 Task: Change the search engine used in the address bar to yandex.
Action: Mouse moved to (938, 30)
Screenshot: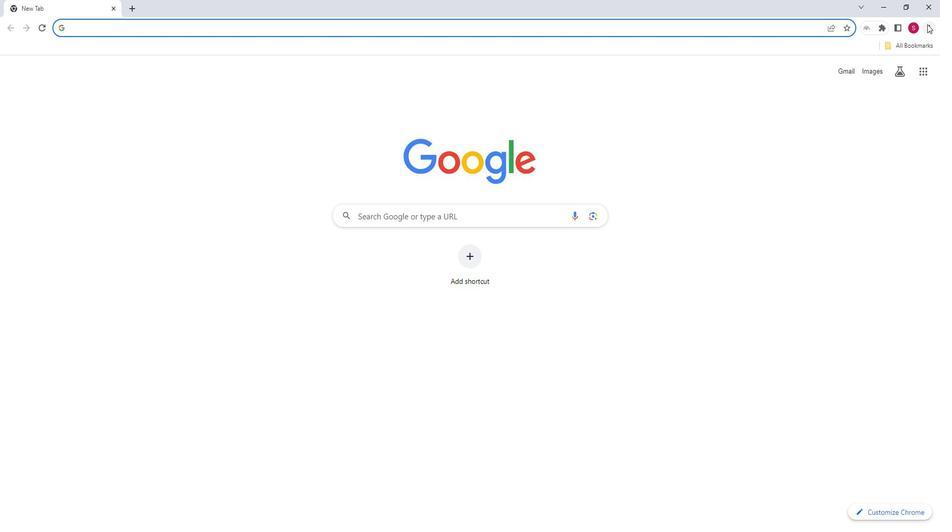 
Action: Mouse pressed left at (938, 30)
Screenshot: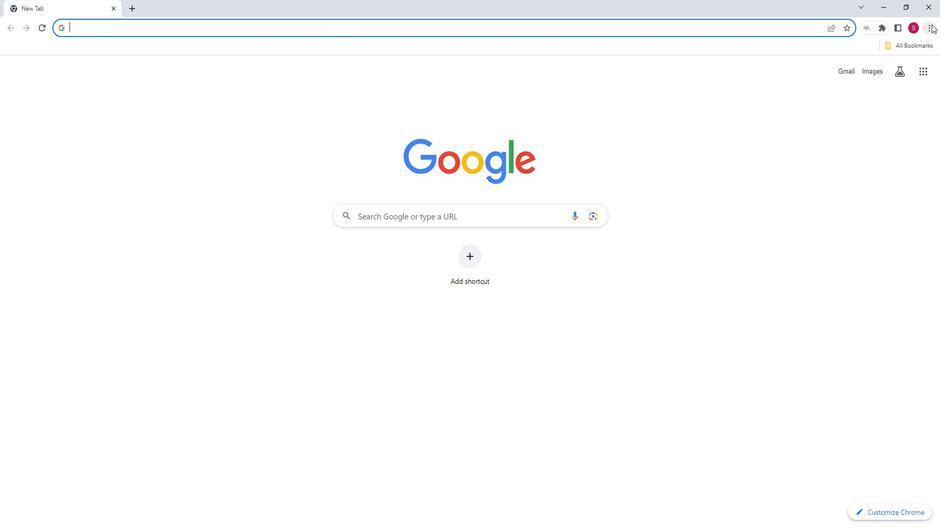 
Action: Mouse moved to (827, 213)
Screenshot: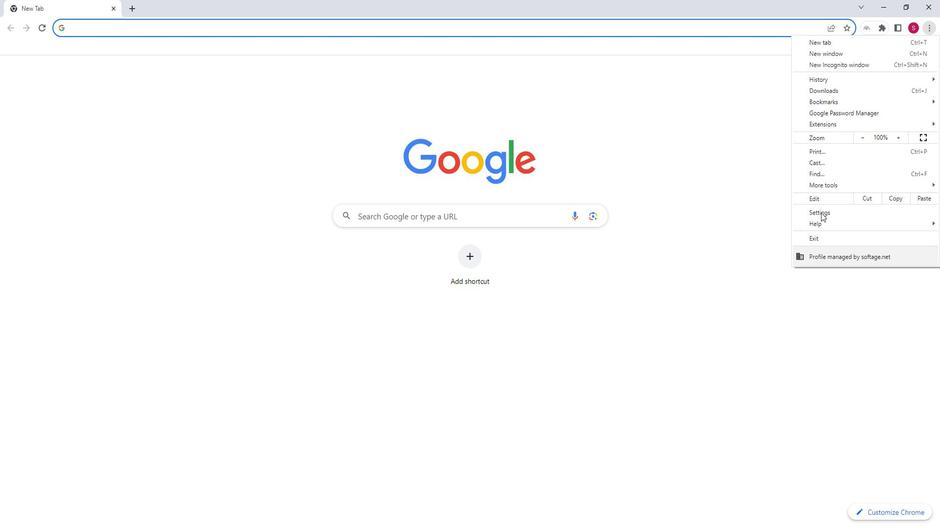 
Action: Mouse pressed left at (827, 213)
Screenshot: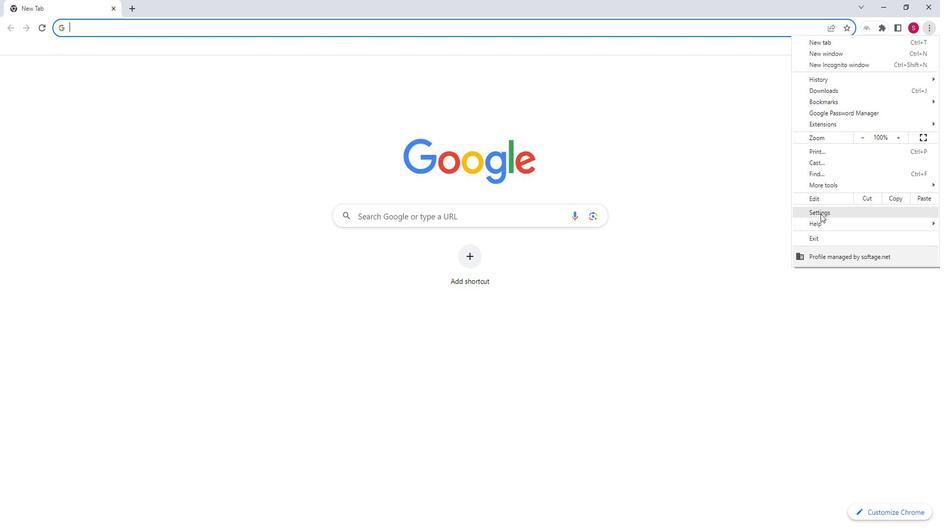 
Action: Mouse moved to (73, 187)
Screenshot: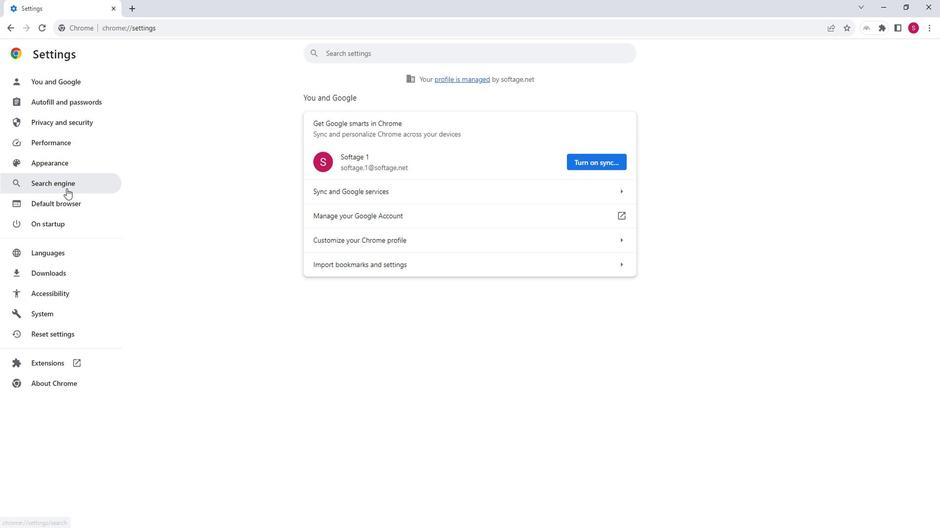
Action: Mouse pressed left at (73, 187)
Screenshot: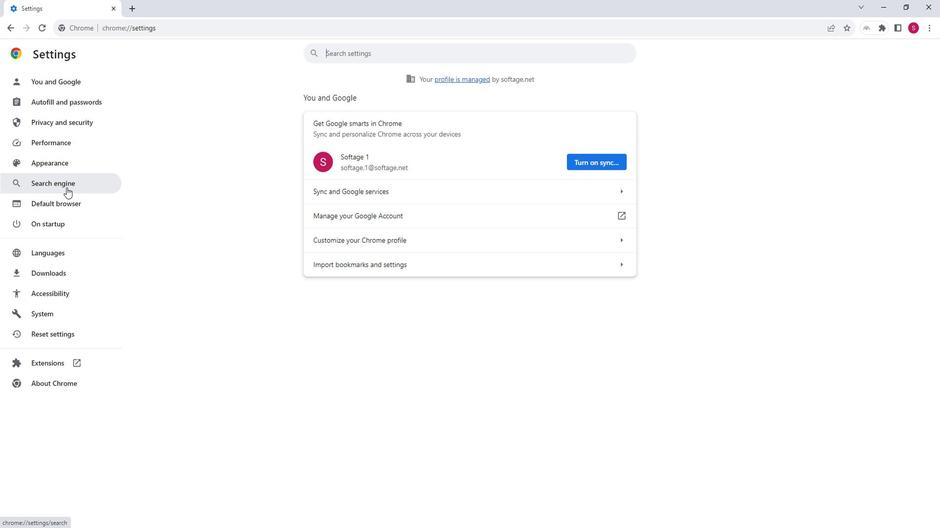 
Action: Mouse moved to (631, 126)
Screenshot: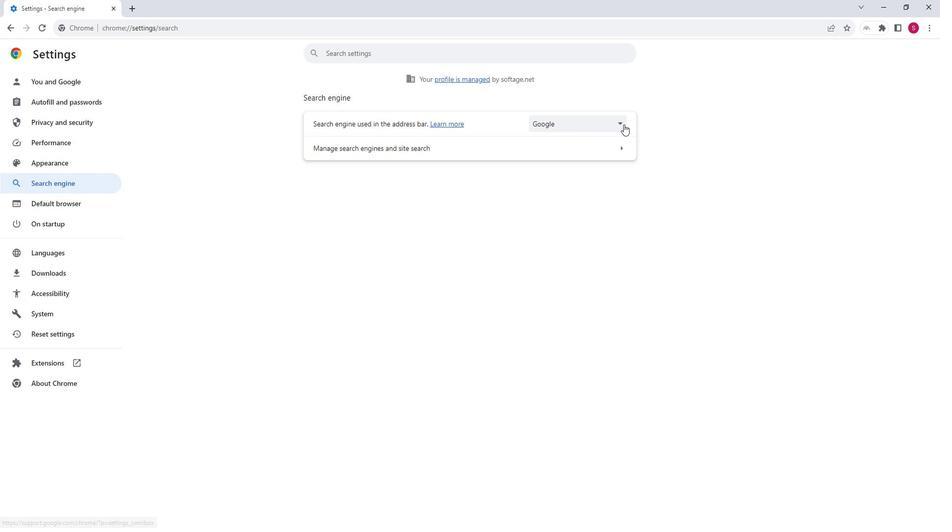 
Action: Mouse pressed left at (631, 126)
Screenshot: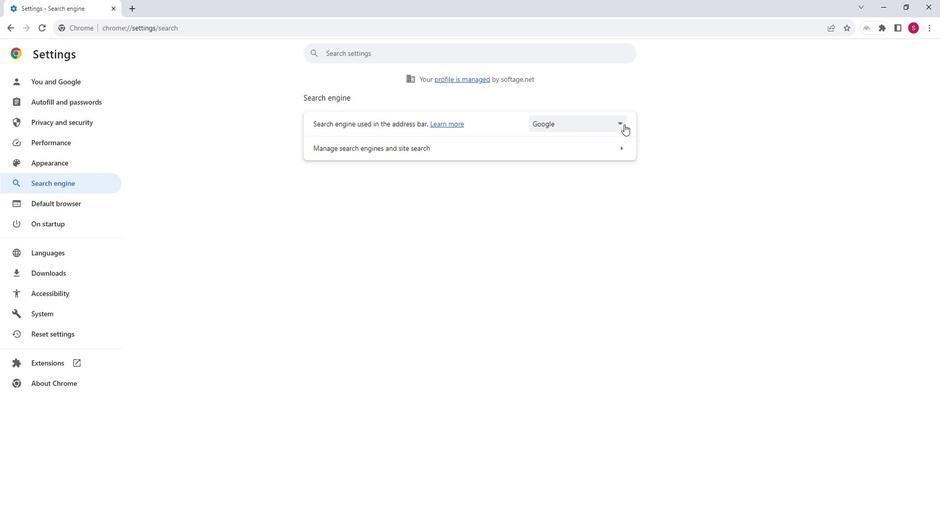
Action: Mouse moved to (570, 180)
Screenshot: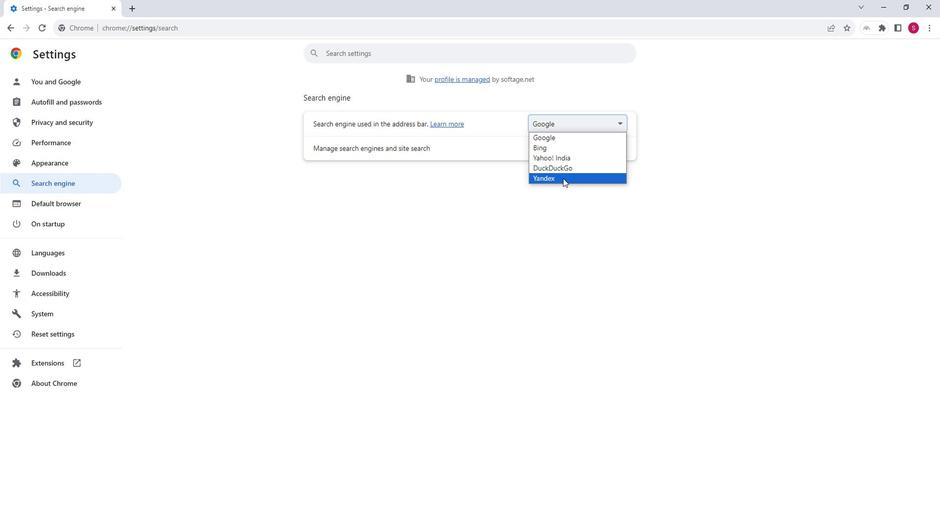 
Action: Mouse pressed left at (570, 180)
Screenshot: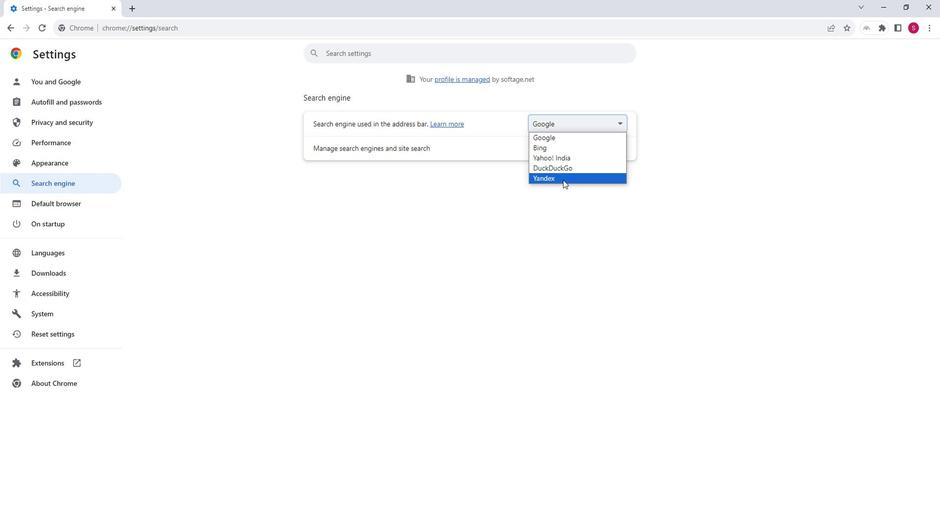 
